Task: Set the bookmarks list for a stream to "Inputbookmark".
Action: Mouse moved to (115, 14)
Screenshot: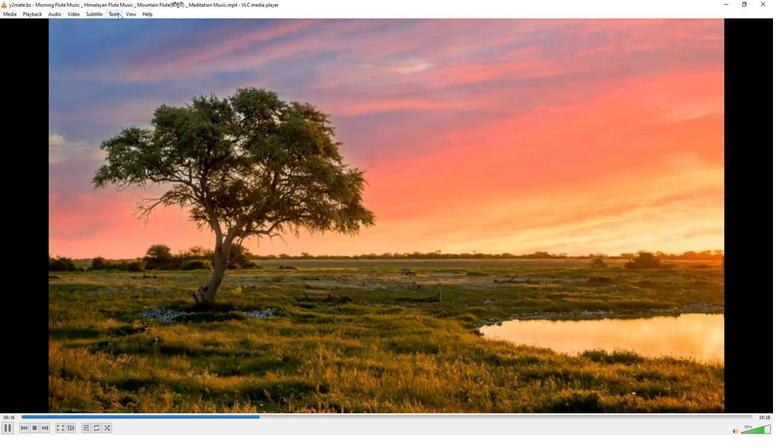 
Action: Mouse pressed left at (115, 14)
Screenshot: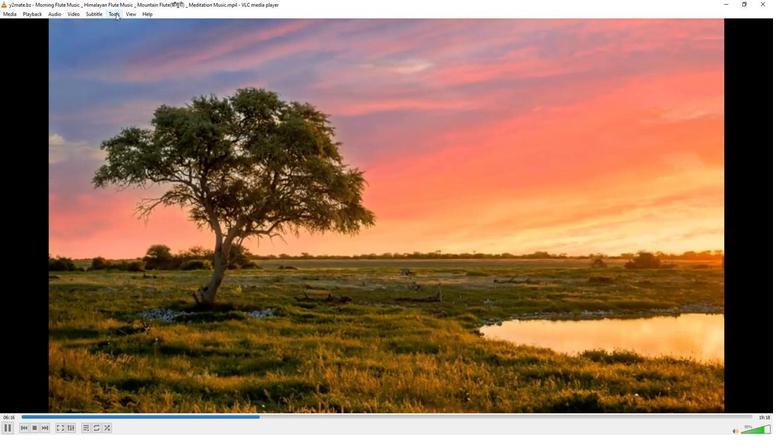 
Action: Mouse moved to (128, 108)
Screenshot: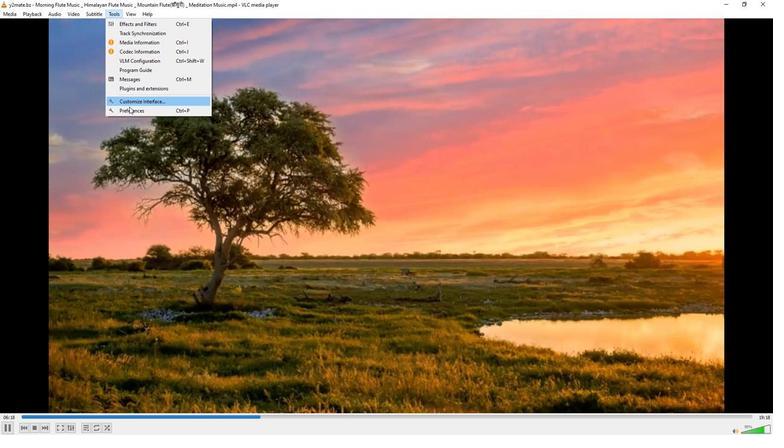 
Action: Mouse pressed left at (128, 108)
Screenshot: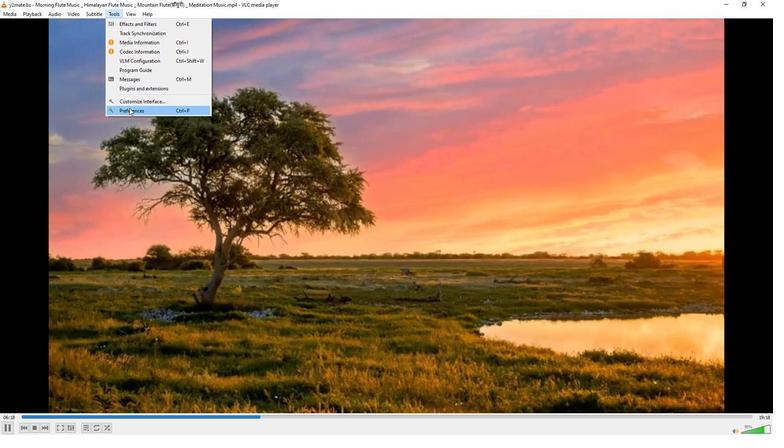 
Action: Mouse moved to (255, 352)
Screenshot: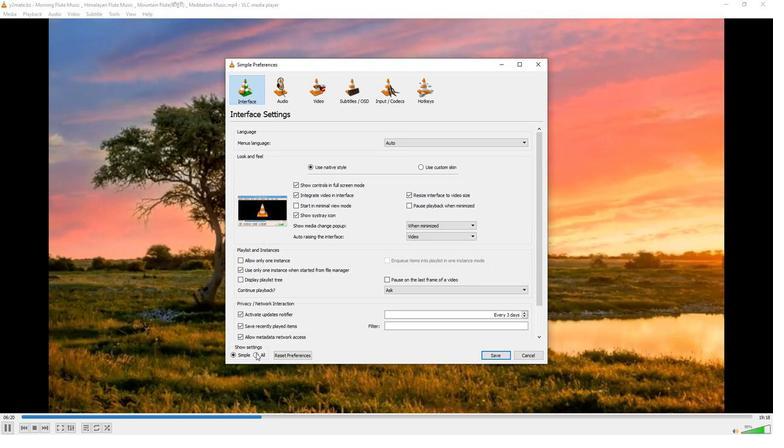 
Action: Mouse pressed left at (255, 352)
Screenshot: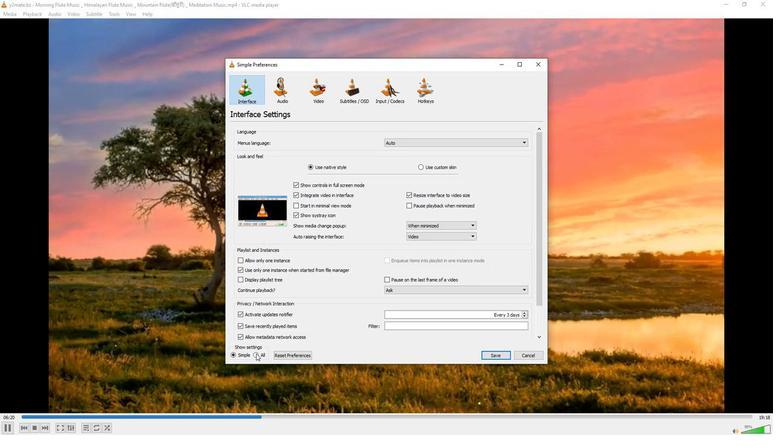
Action: Mouse moved to (255, 207)
Screenshot: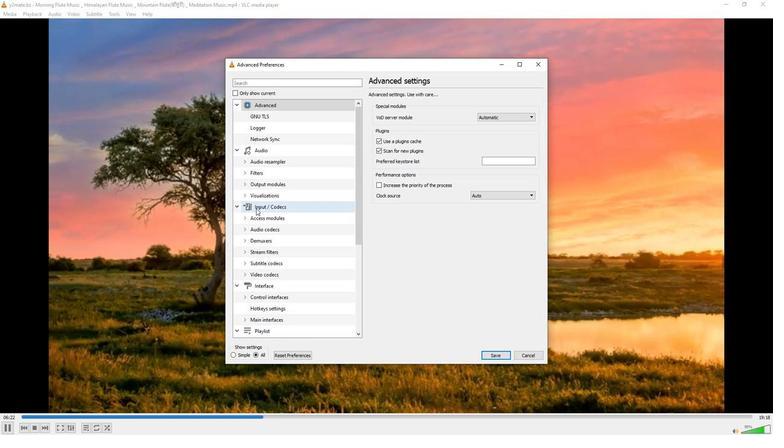 
Action: Mouse pressed left at (255, 207)
Screenshot: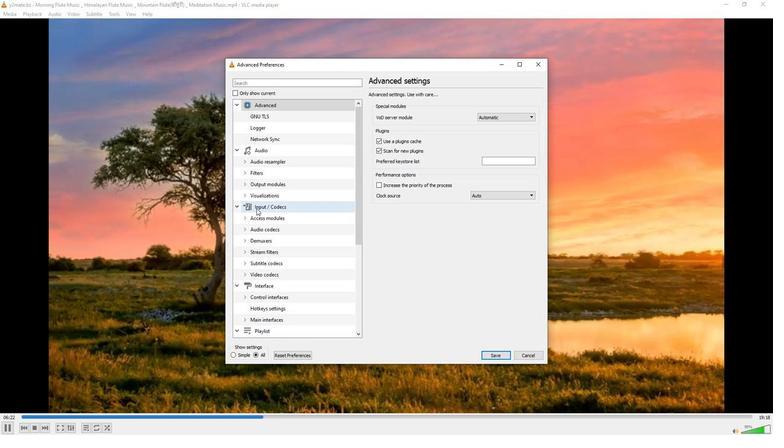 
Action: Mouse moved to (404, 259)
Screenshot: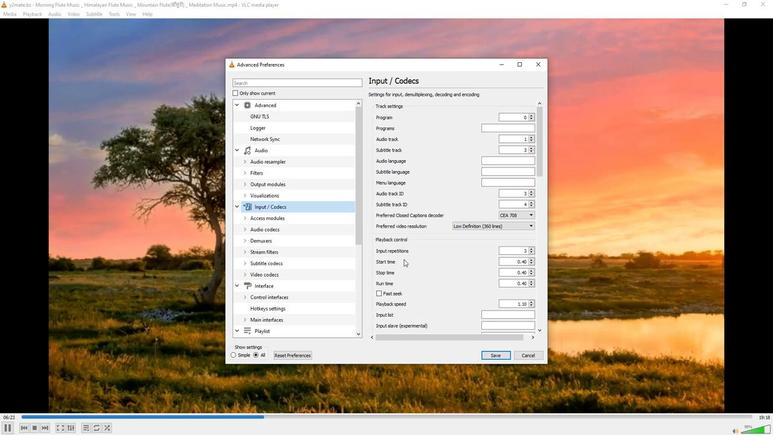 
Action: Mouse scrolled (404, 259) with delta (0, 0)
Screenshot: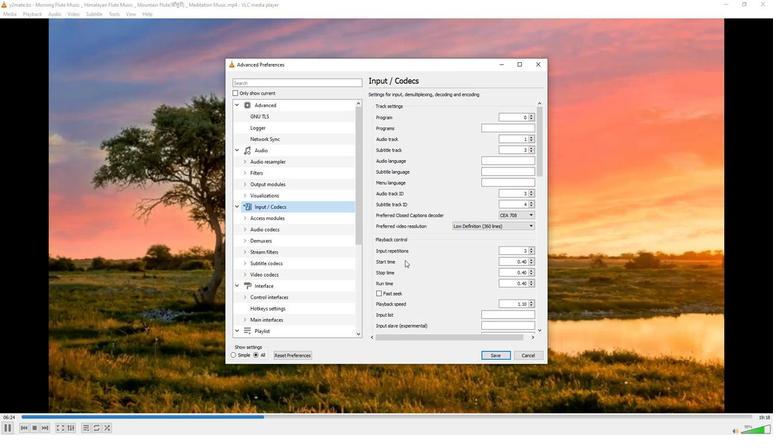 
Action: Mouse moved to (499, 308)
Screenshot: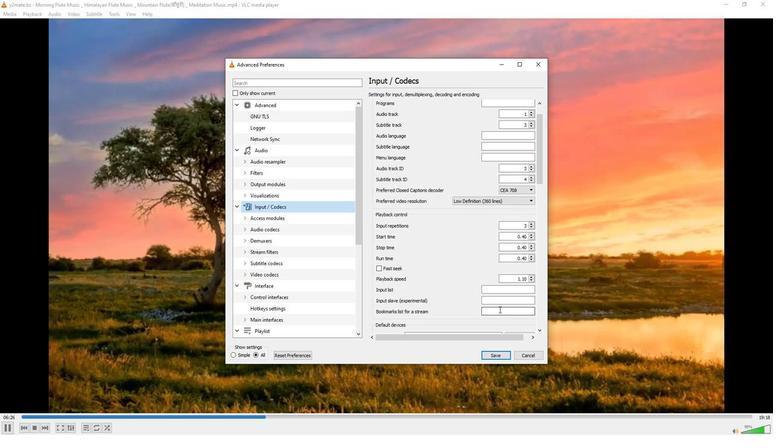 
Action: Mouse pressed left at (499, 308)
Screenshot: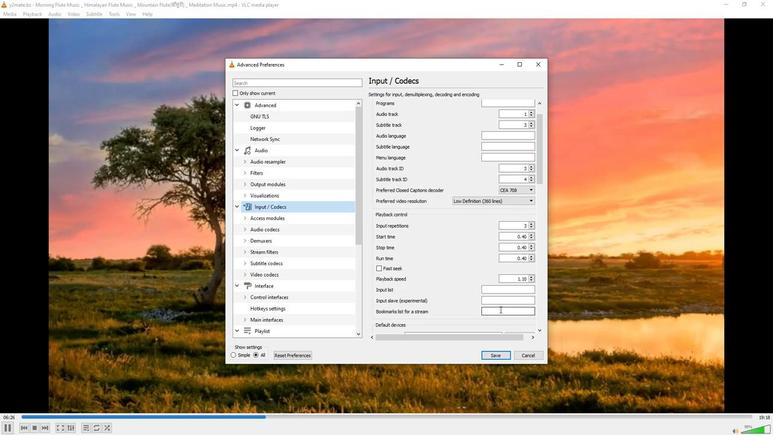 
Action: Key pressed <Key.shift>Inputbookmark
Screenshot: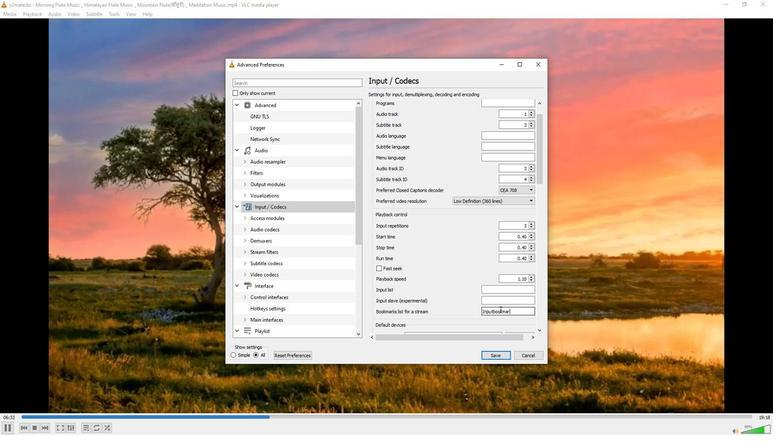 
